 Task: Create a new event for a project retrospective meeting on the 9th at 10 AM.
Action: Mouse moved to (47, 73)
Screenshot: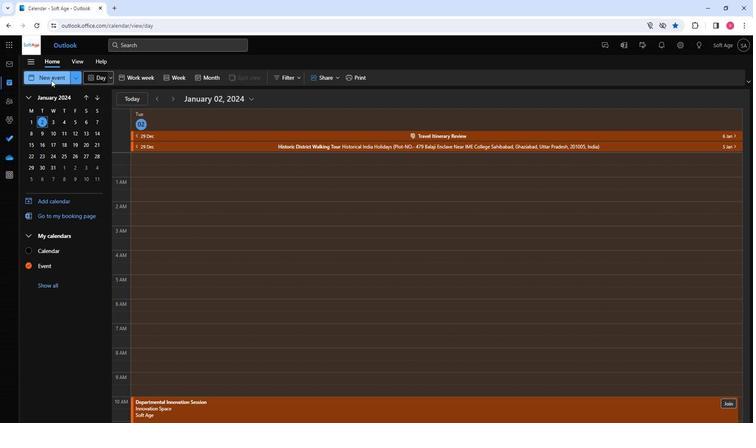 
Action: Mouse pressed left at (47, 73)
Screenshot: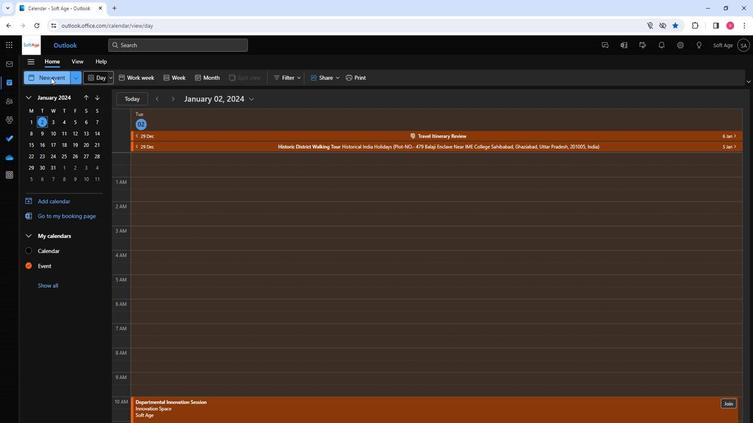 
Action: Key pressed <Key.shift>Project<Key.space><Key.shift><Key.shift><Key.shift><Key.shift><Key.shift><Key.shift><Key.shift><Key.shift><Key.shift><Key.shift><Key.shift><Key.shift><Key.shift><Key.shift><Key.shift><Key.shift><Key.shift><Key.shift>Retrospective<Key.space><Key.shift>Meeting
Screenshot: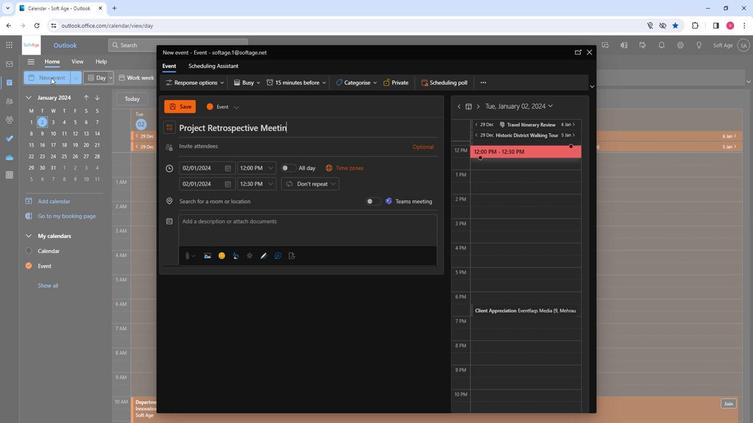 
Action: Mouse moved to (199, 143)
Screenshot: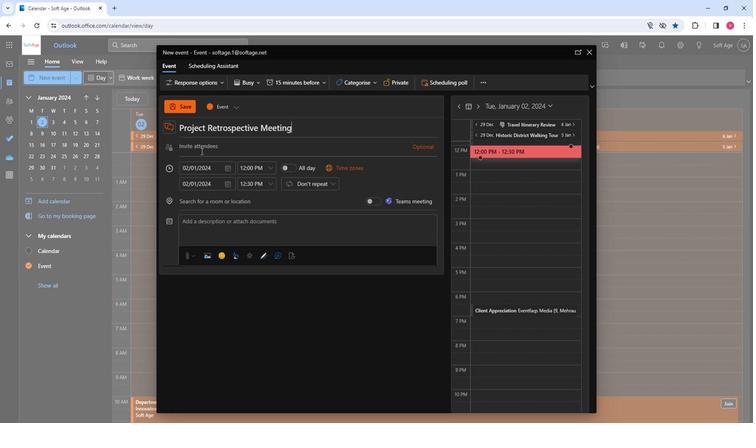 
Action: Mouse pressed left at (199, 143)
Screenshot: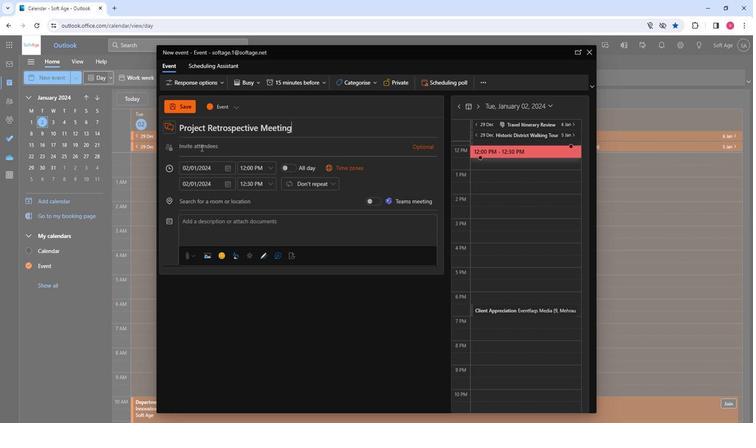 
Action: Key pressed softa
Screenshot: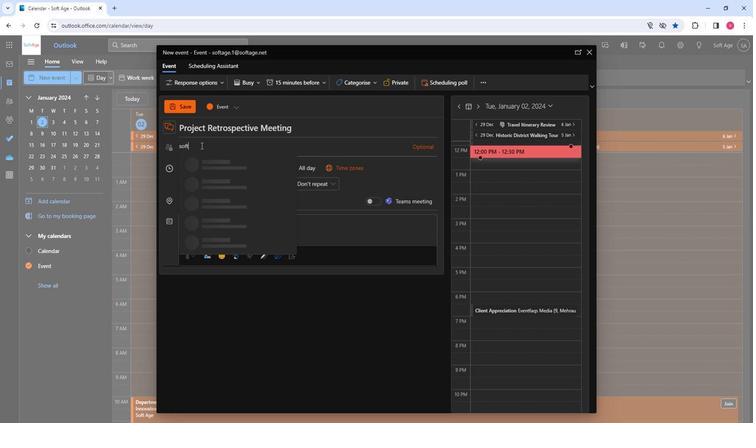 
Action: Mouse moved to (219, 206)
Screenshot: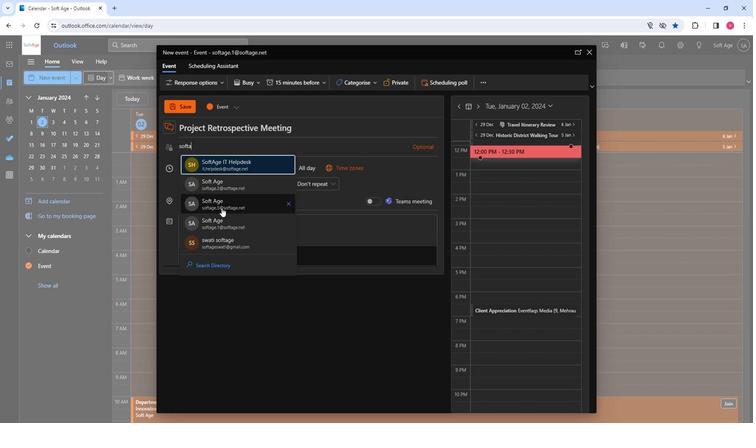 
Action: Mouse pressed left at (219, 206)
Screenshot: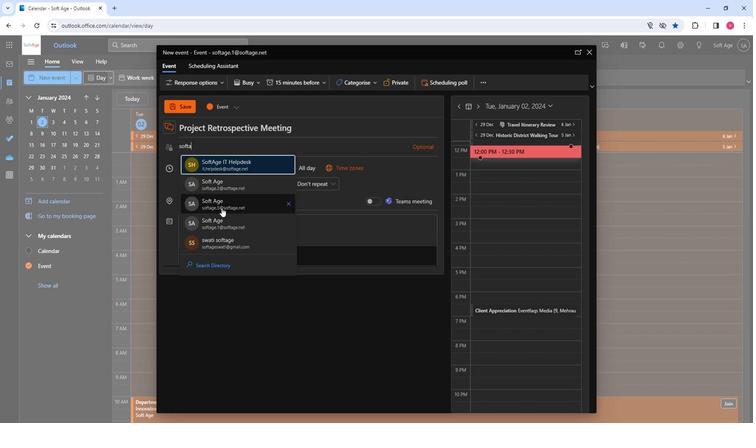 
Action: Key pressed so
Screenshot: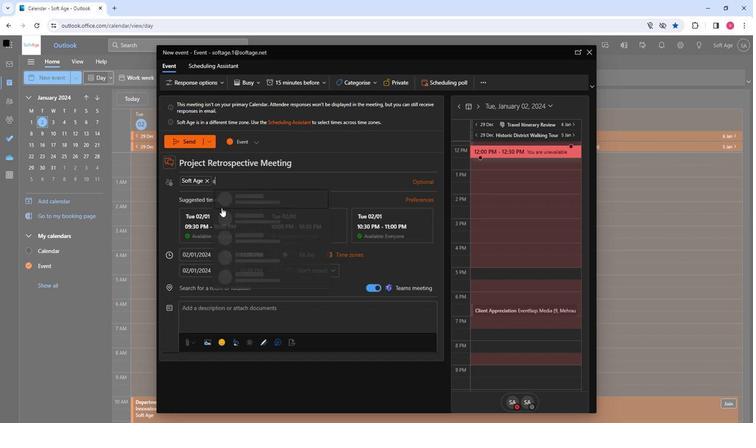 
Action: Mouse moved to (249, 221)
Screenshot: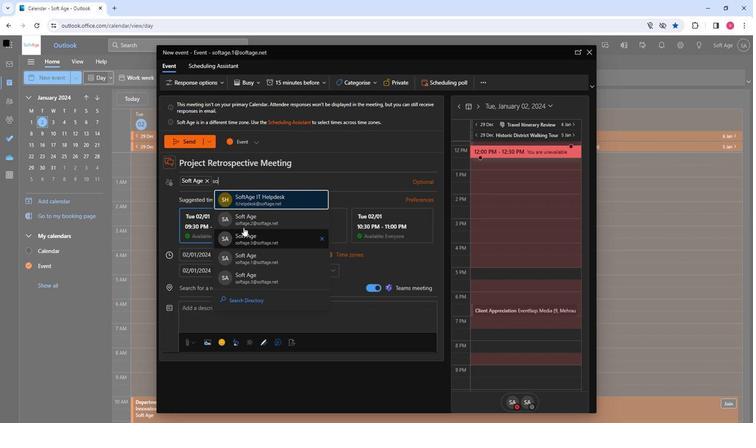 
Action: Mouse pressed left at (249, 221)
Screenshot: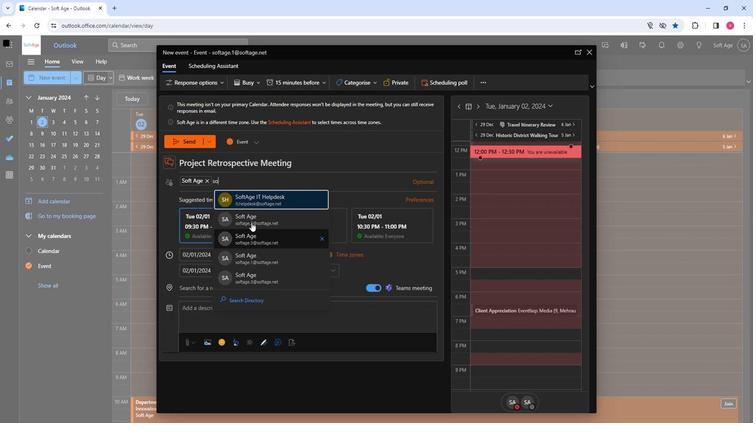 
Action: Key pressed so
Screenshot: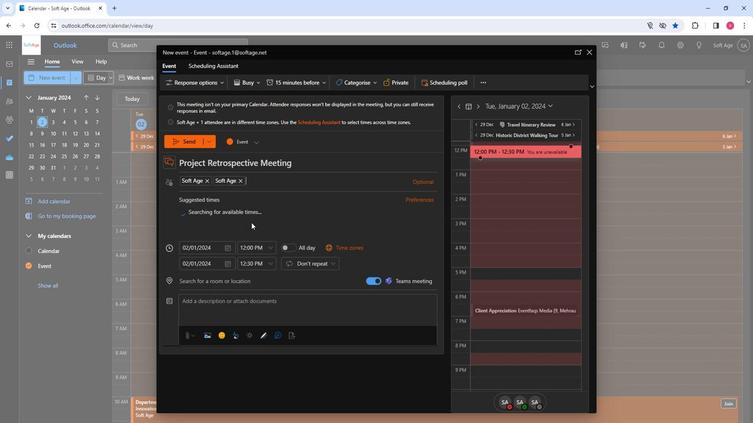 
Action: Mouse moved to (294, 253)
Screenshot: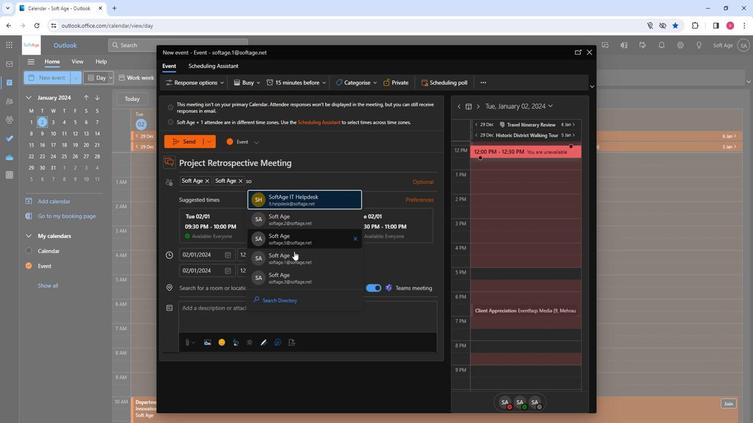 
Action: Mouse scrolled (294, 252) with delta (0, 0)
Screenshot: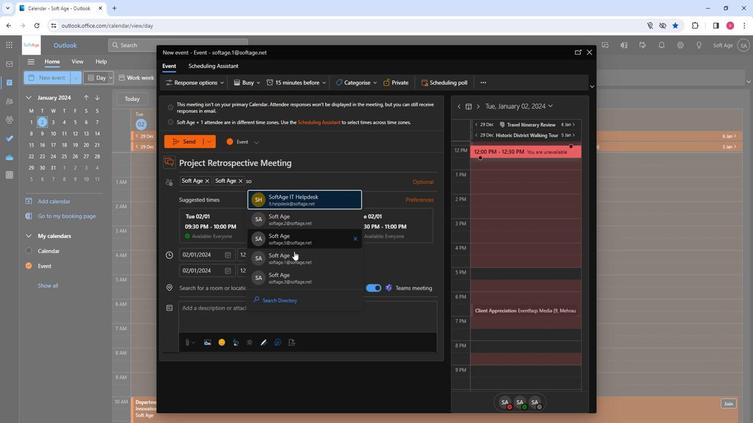 
Action: Mouse moved to (296, 255)
Screenshot: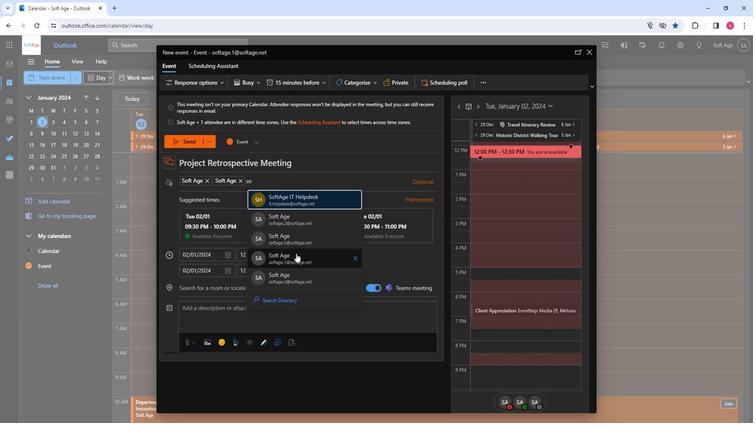 
Action: Mouse scrolled (296, 254) with delta (0, 0)
Screenshot: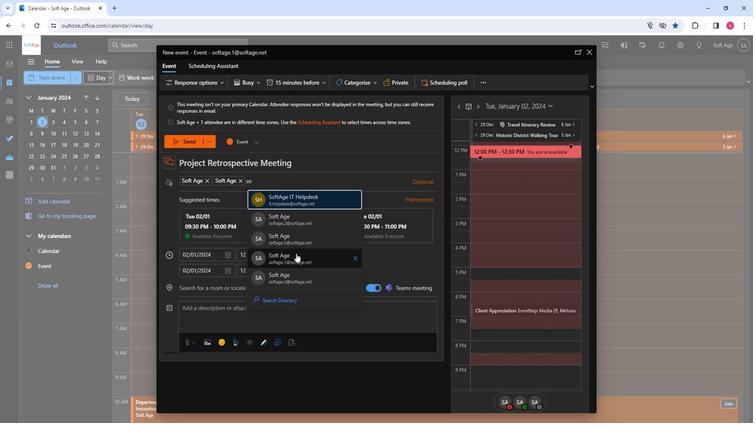
Action: Mouse moved to (289, 279)
Screenshot: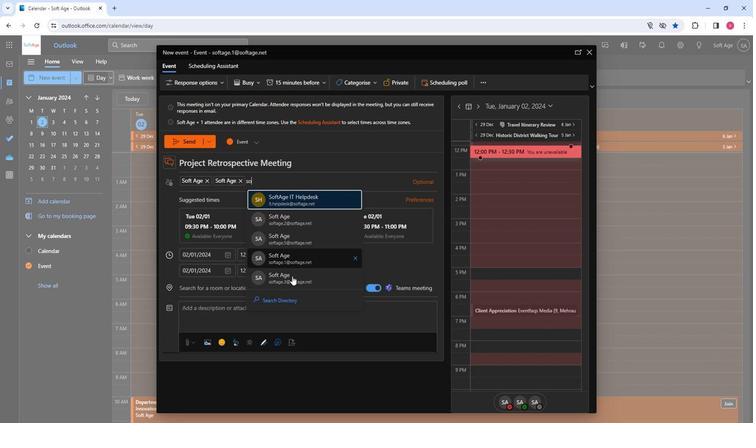 
Action: Mouse pressed left at (289, 279)
Screenshot: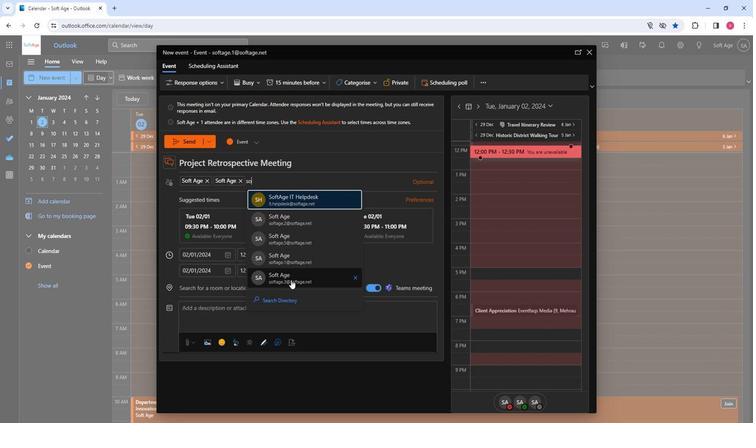 
Action: Mouse moved to (289, 279)
Screenshot: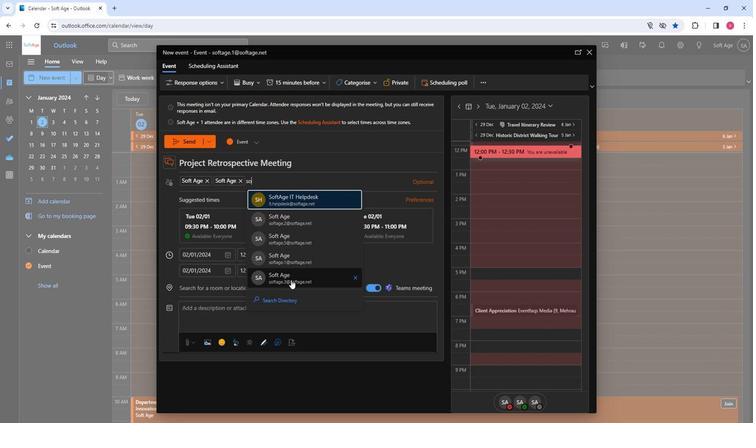 
Action: Key pressed so
Screenshot: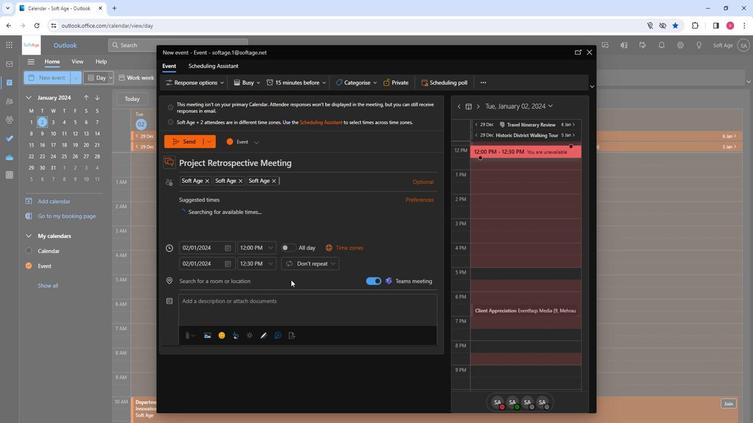 
Action: Mouse moved to (329, 256)
Screenshot: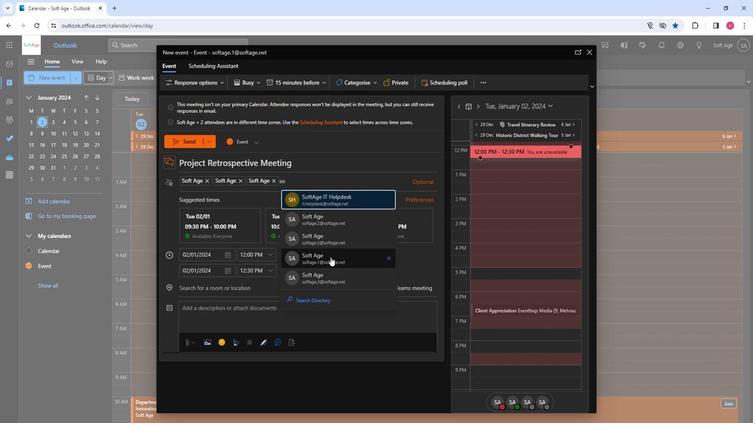 
Action: Mouse pressed left at (329, 256)
Screenshot: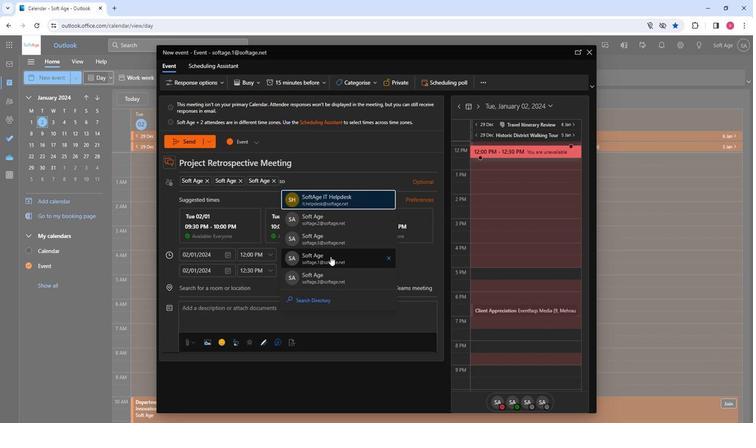 
Action: Mouse moved to (229, 254)
Screenshot: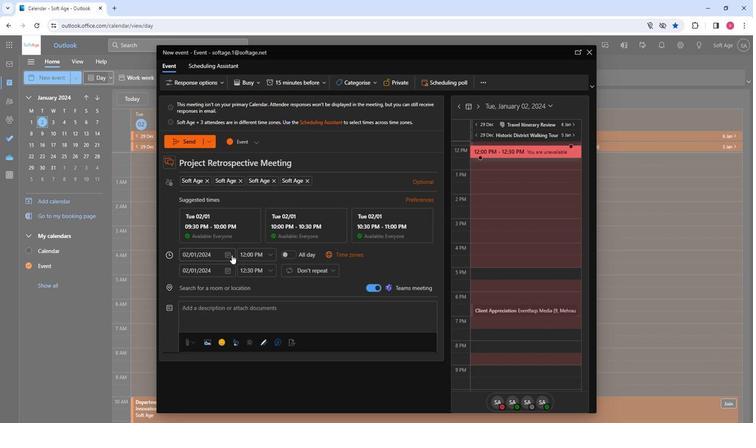 
Action: Mouse pressed left at (229, 254)
Screenshot: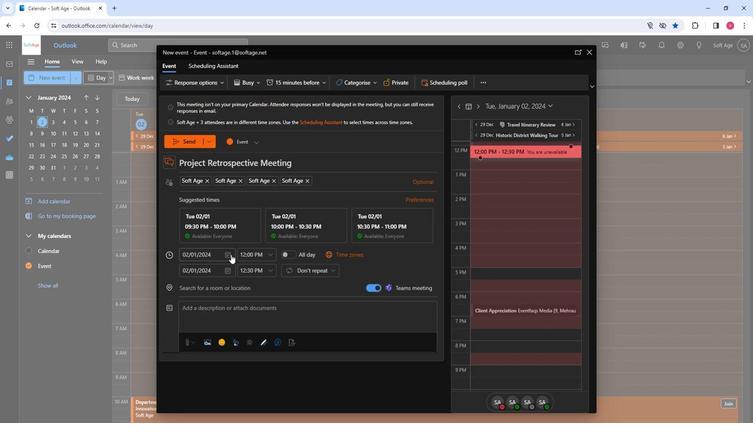 
Action: Mouse moved to (199, 307)
Screenshot: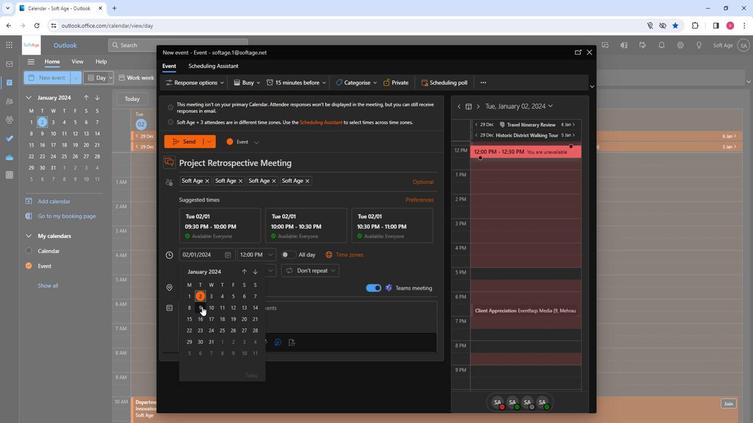 
Action: Mouse pressed left at (199, 307)
Screenshot: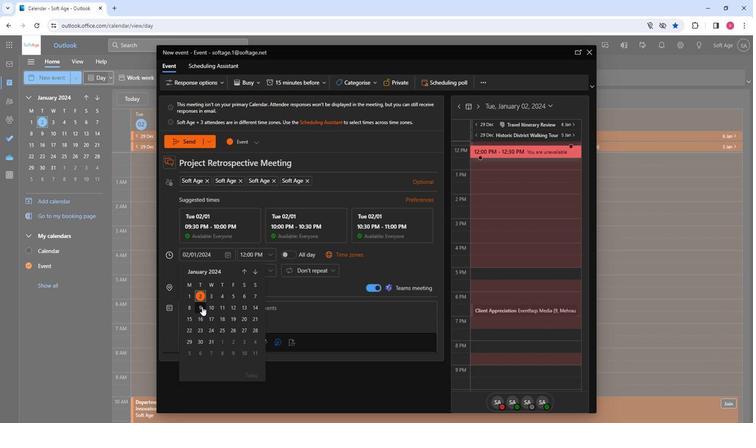 
Action: Mouse moved to (271, 255)
Screenshot: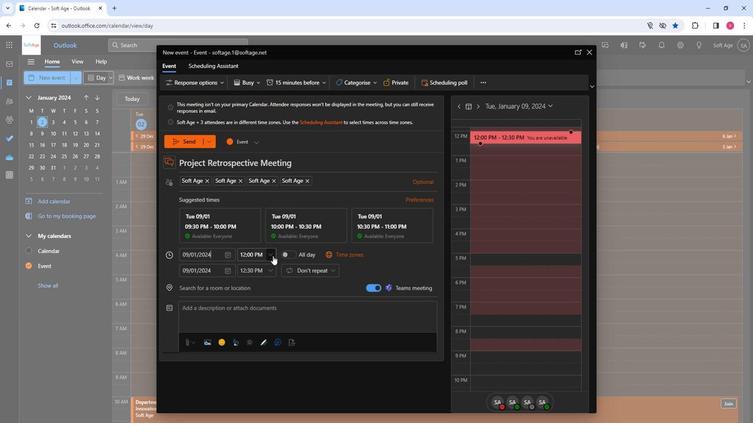 
Action: Mouse pressed left at (271, 255)
Screenshot: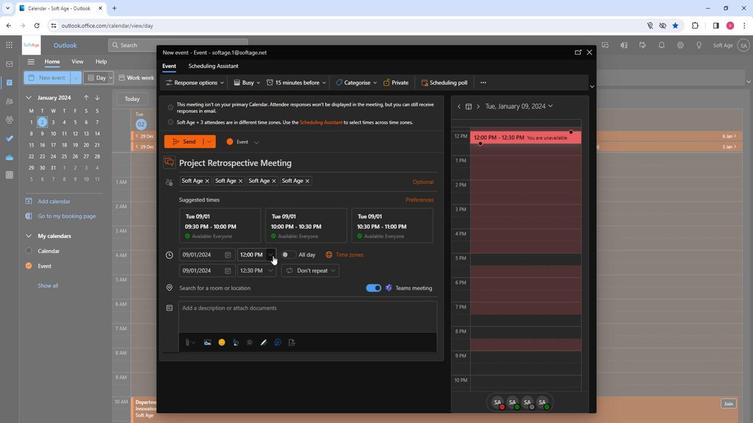 
Action: Mouse moved to (254, 293)
Screenshot: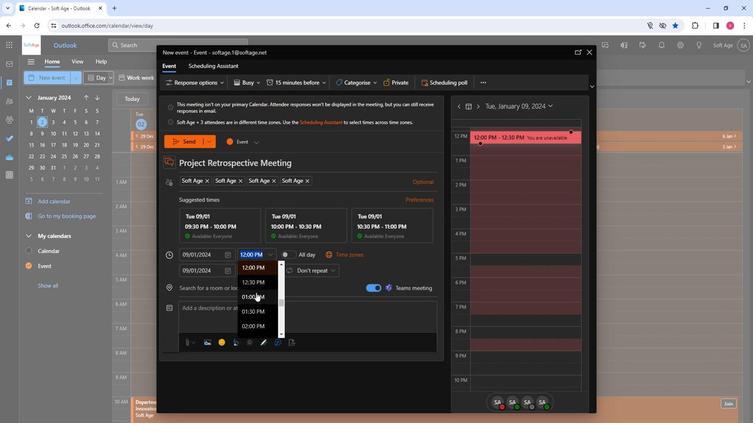 
Action: Mouse scrolled (254, 292) with delta (0, 0)
Screenshot: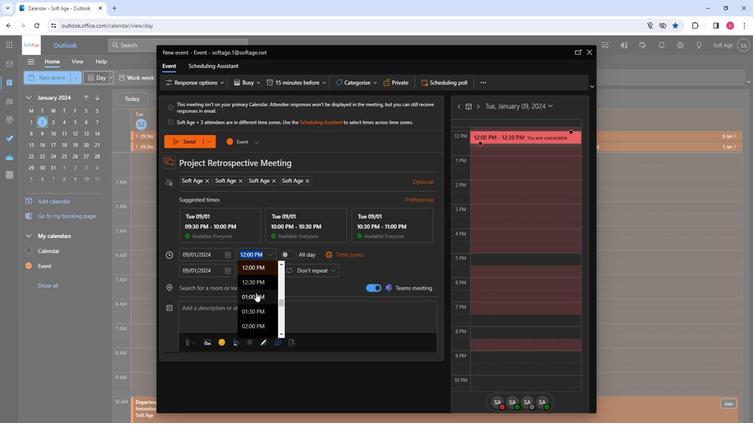 
Action: Mouse moved to (254, 293)
Screenshot: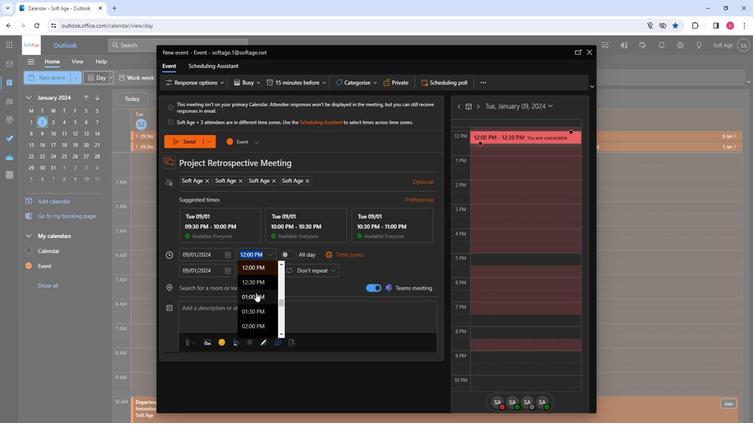 
Action: Mouse scrolled (254, 292) with delta (0, 0)
Screenshot: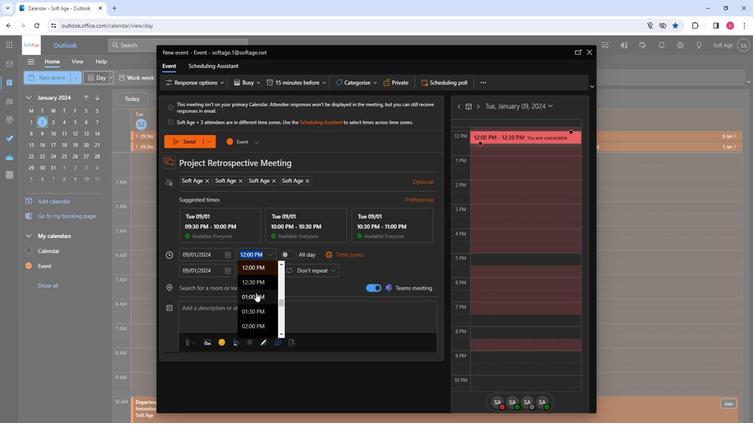 
Action: Mouse moved to (256, 291)
Screenshot: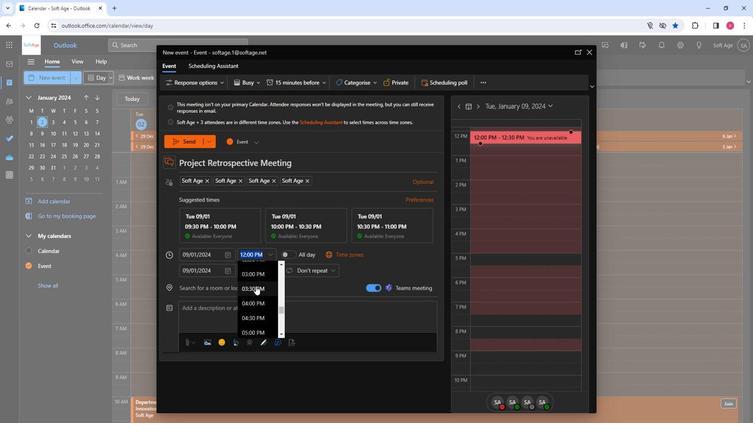 
Action: Mouse scrolled (256, 290) with delta (0, 0)
Screenshot: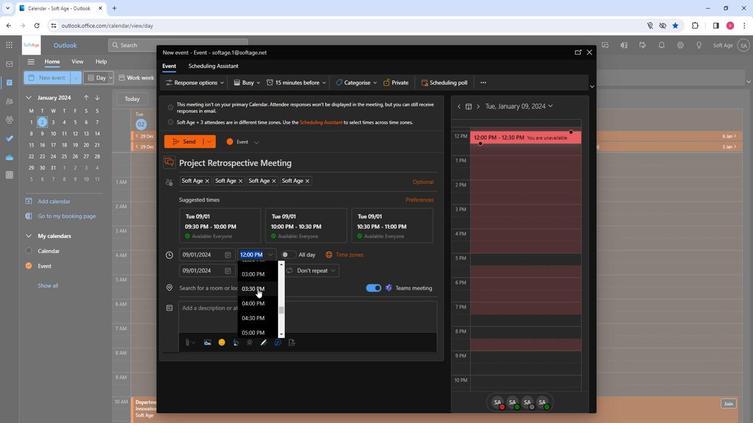 
Action: Mouse scrolled (256, 290) with delta (0, 0)
Screenshot: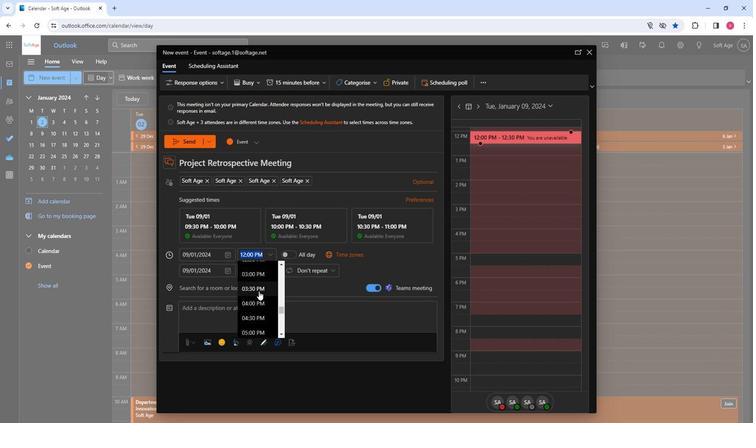 
Action: Mouse moved to (256, 291)
Screenshot: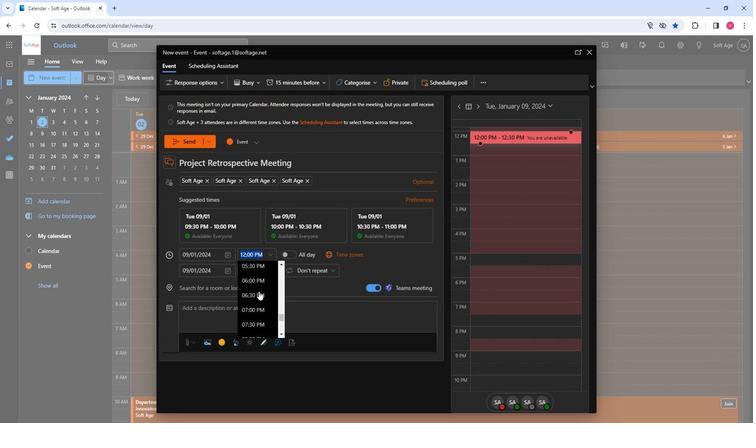 
Action: Mouse scrolled (256, 292) with delta (0, 0)
Screenshot: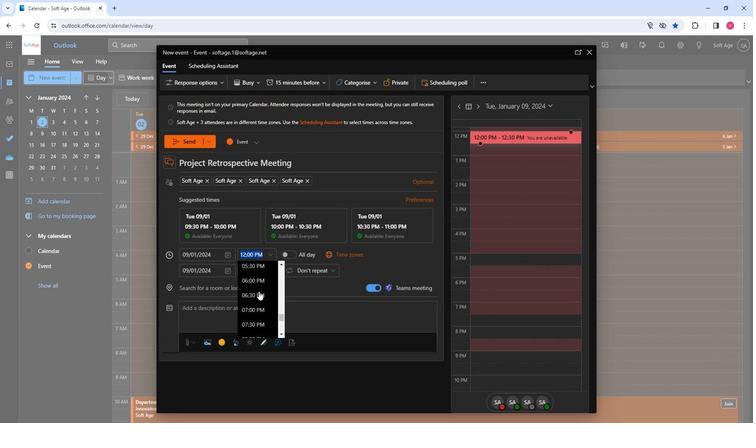 
Action: Mouse scrolled (256, 292) with delta (0, 0)
Screenshot: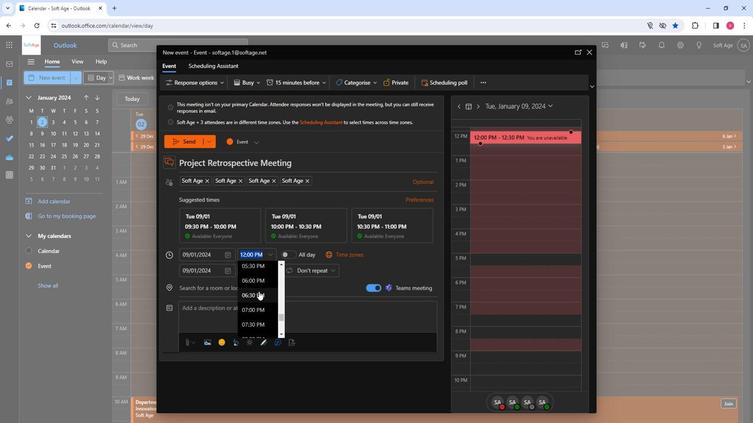 
Action: Mouse scrolled (256, 292) with delta (0, 0)
Screenshot: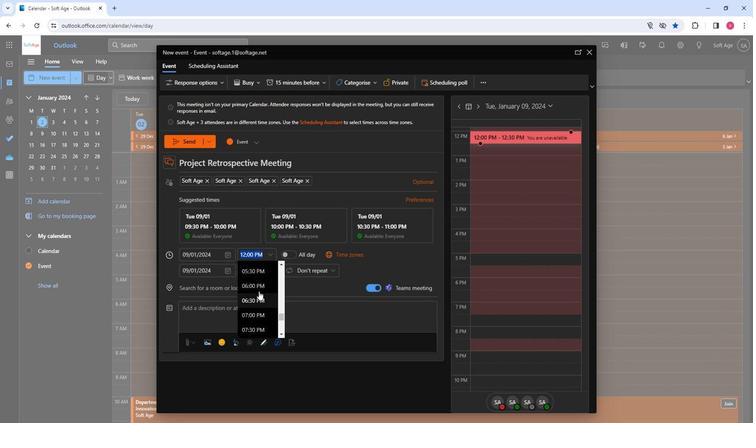 
Action: Mouse scrolled (256, 292) with delta (0, 0)
Screenshot: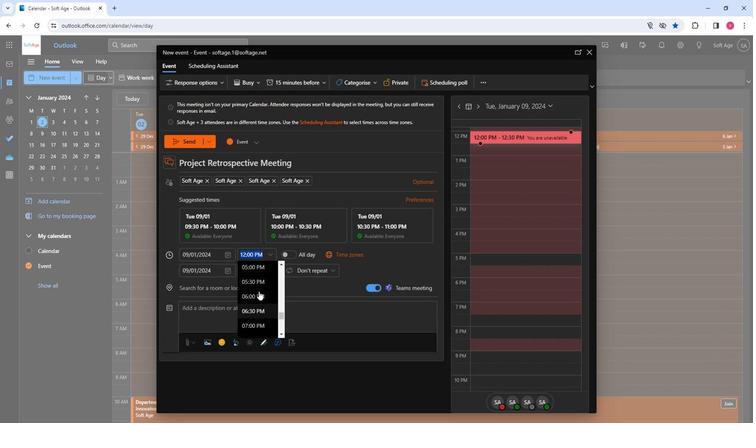 
Action: Mouse scrolled (256, 292) with delta (0, 0)
Screenshot: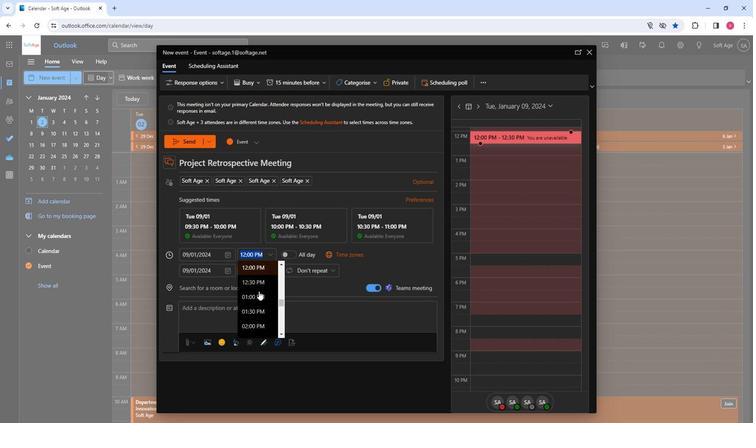 
Action: Mouse scrolled (256, 292) with delta (0, 0)
Screenshot: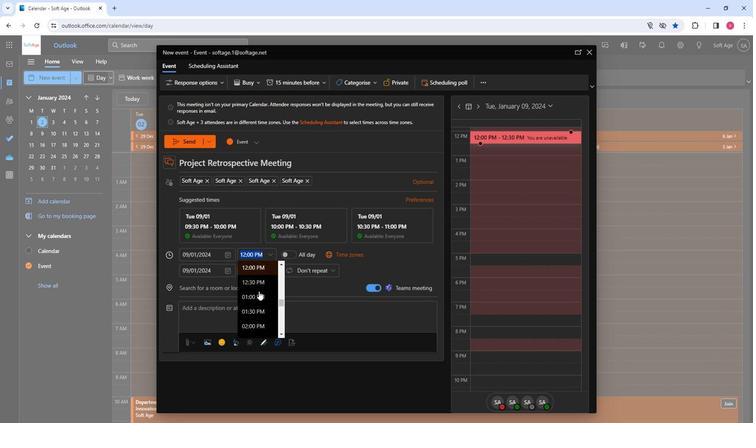 
Action: Mouse scrolled (256, 292) with delta (0, 0)
Screenshot: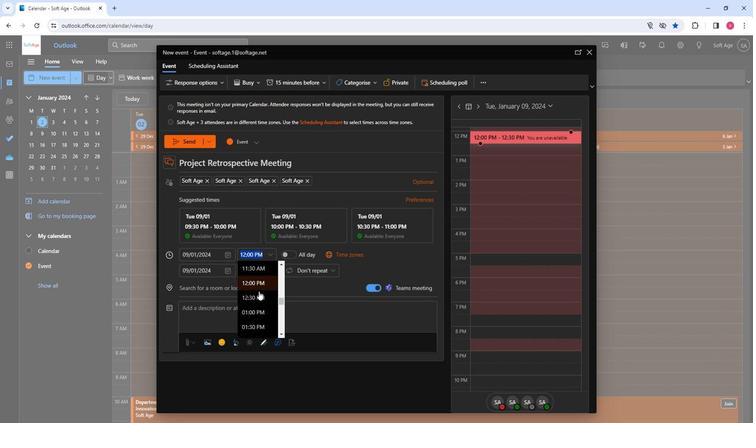 
Action: Mouse scrolled (256, 290) with delta (0, 0)
Screenshot: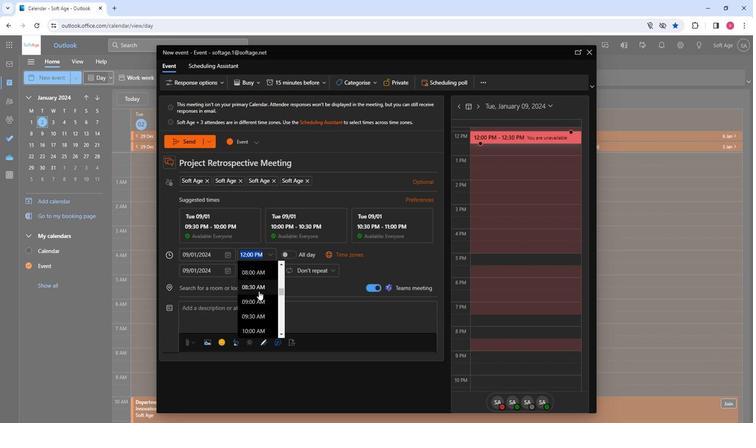 
Action: Mouse moved to (253, 287)
Screenshot: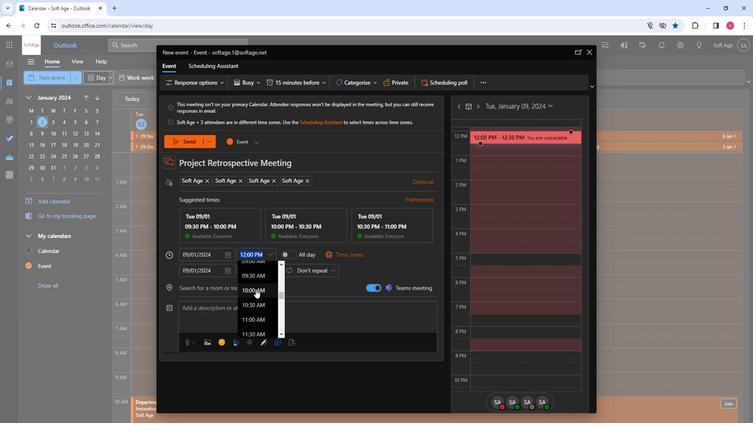 
Action: Mouse pressed left at (253, 287)
Screenshot: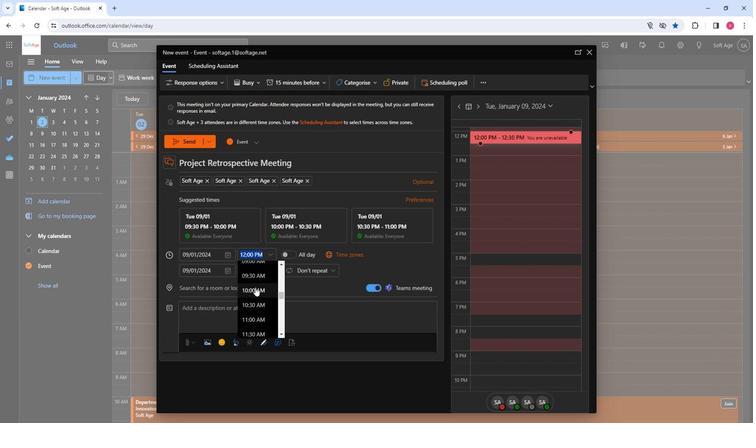 
Action: Mouse moved to (203, 289)
Screenshot: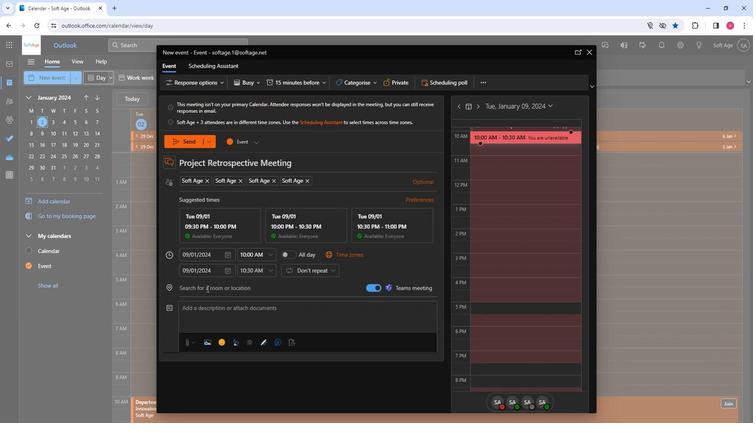 
Action: Mouse pressed left at (203, 289)
Screenshot: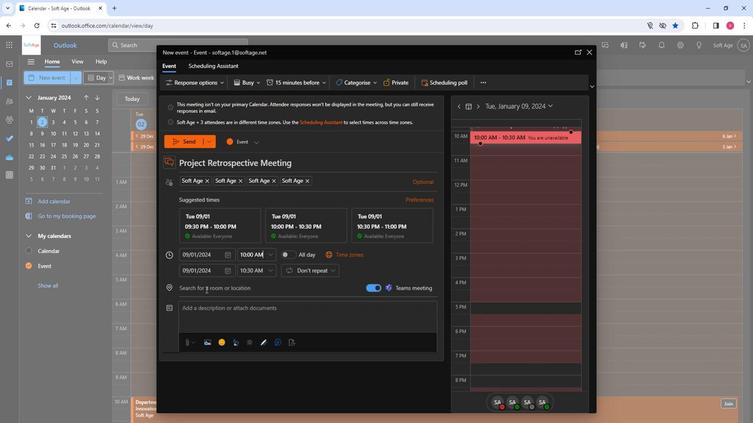 
Action: Key pressed meet<Key.backspace><Key.backspace><Key.backspace><Key.backspace><Key.backspace><Key.backspace><Key.backspace><Key.backspace><Key.backspace><Key.backspace><Key.backspace><Key.backspace>projec<Key.backspace><Key.backspace><Key.backspace><Key.backspace><Key.backspace><Key.backspace><Key.backspace><Key.backspace><Key.backspace><Key.backspace><Key.backspace><Key.backspace><Key.backspace><Key.backspace><Key.backspace><Key.backspace><Key.backspace>con
Screenshot: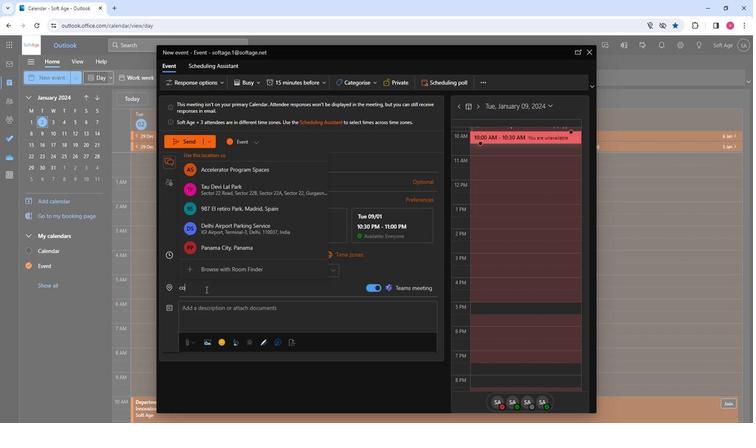 
Action: Mouse moved to (211, 170)
Screenshot: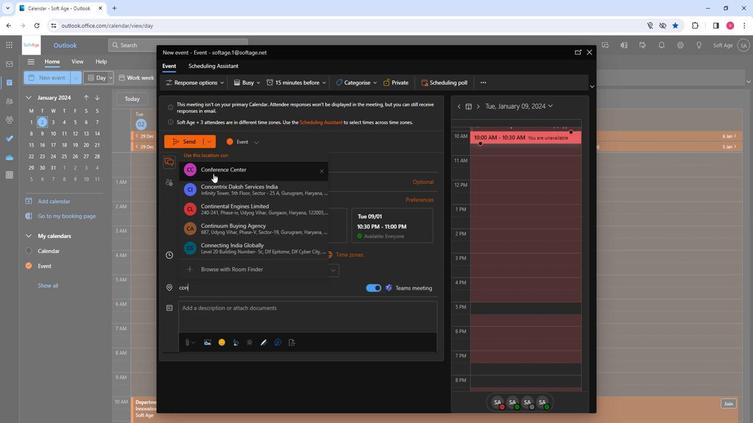 
Action: Mouse pressed left at (211, 170)
Screenshot: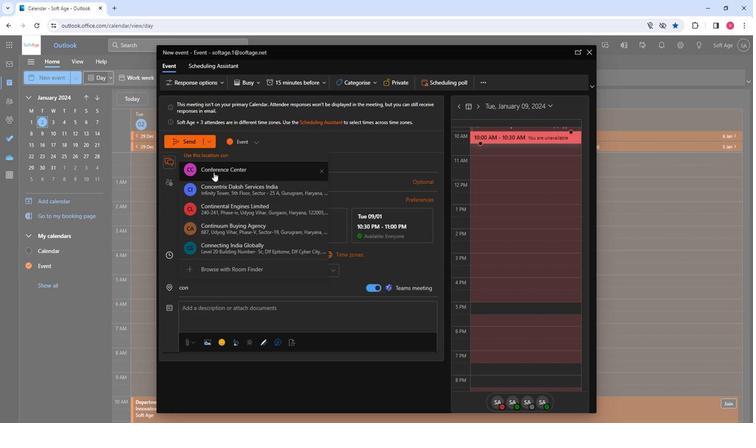 
Action: Mouse moved to (203, 306)
Screenshot: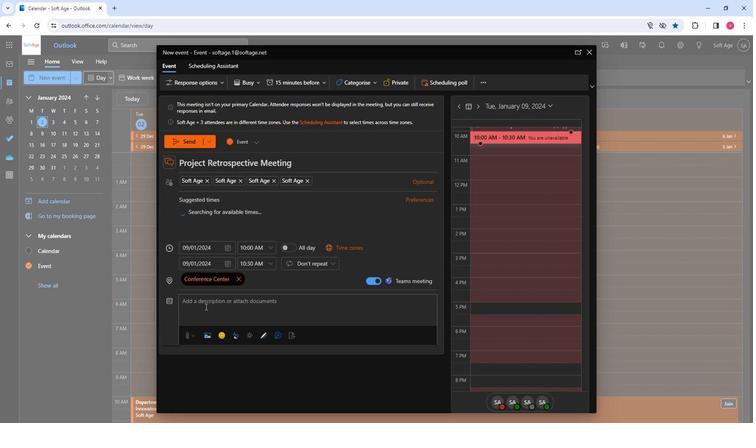 
Action: Mouse pressed left at (203, 306)
Screenshot: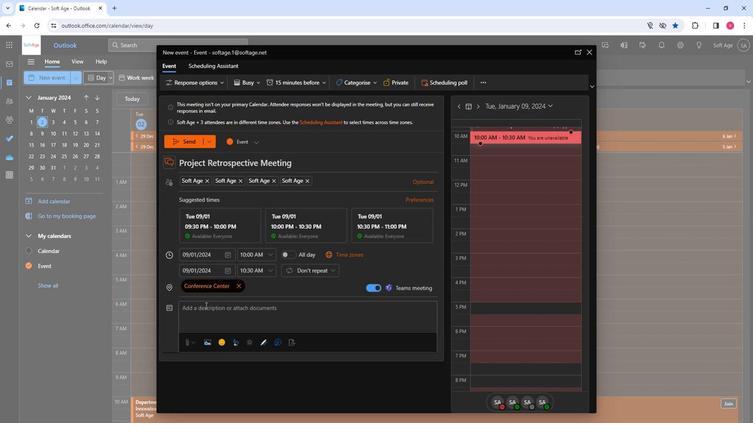 
Action: Mouse moved to (203, 305)
Screenshot: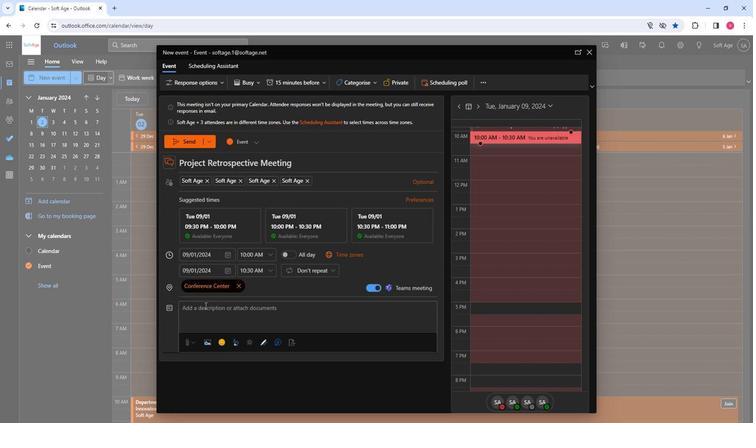 
Action: Key pressed <Key.shift>Reflect<Key.space>and<Key.space>improve<Key.space><Key.backspace><Key.shift>!<Key.space><Key.shift><Key.shift><Key.shift><Key.shift><Key.shift>Join<Key.space>our<Key.space>po<Key.backspace>roject<Key.space>retrospective<Key.space>meeting.<Key.space><Key.shift>Evaluate<Key.space>successes,<Key.space>challenges,<Key.space>and<Key.space>collaborate<Key.space>on<Key.space>lessons<Key.space>learned.<Key.space><Key.shift>Let's<Key.space>shape<Key.space>a<Key.space>more<Key.space>successs<Key.backspace>ful<Key.space>future<Key.space>together.
Screenshot: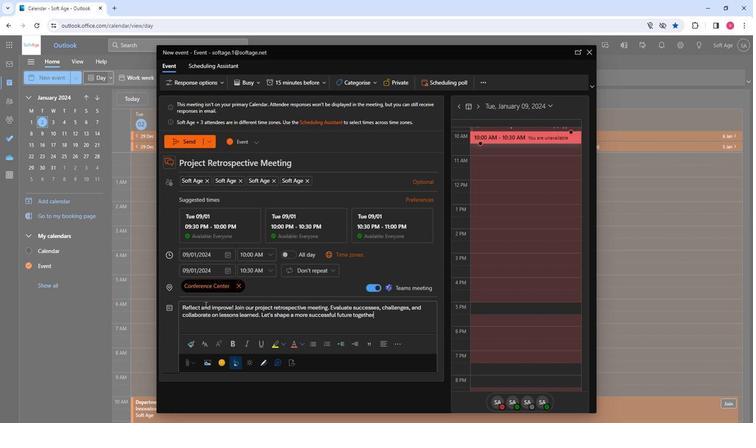 
Action: Mouse moved to (217, 309)
Screenshot: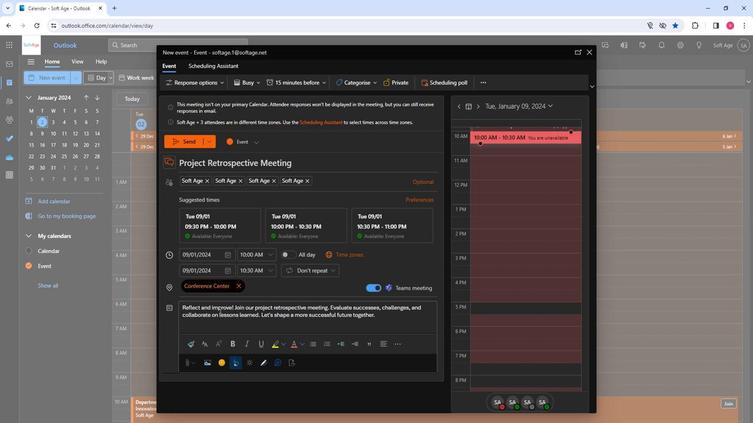 
Action: Mouse pressed left at (217, 309)
Screenshot: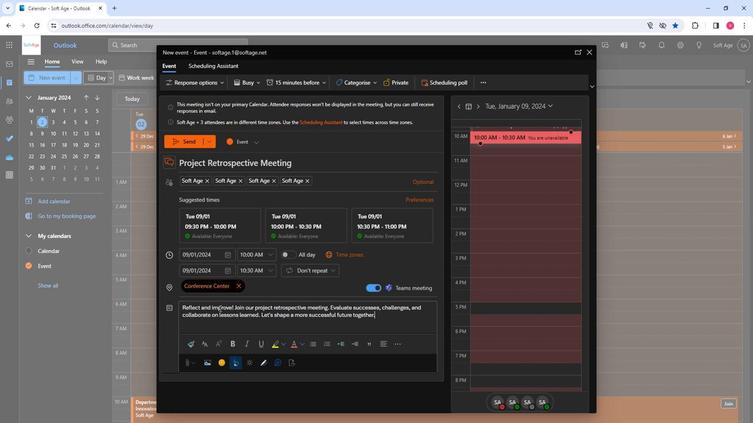 
Action: Mouse pressed left at (217, 309)
Screenshot: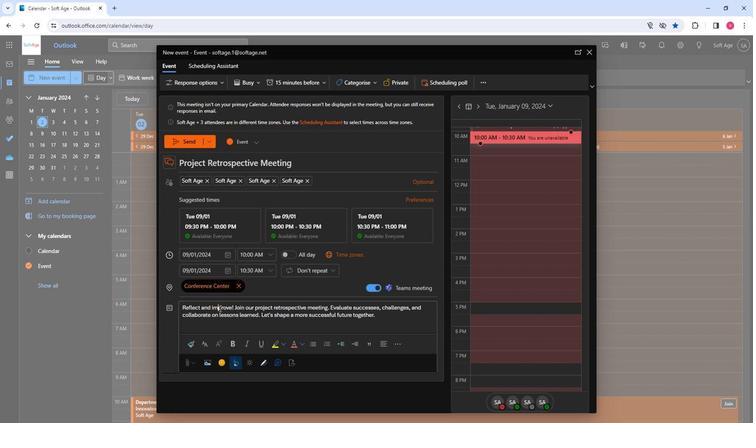 
Action: Mouse pressed left at (217, 309)
Screenshot: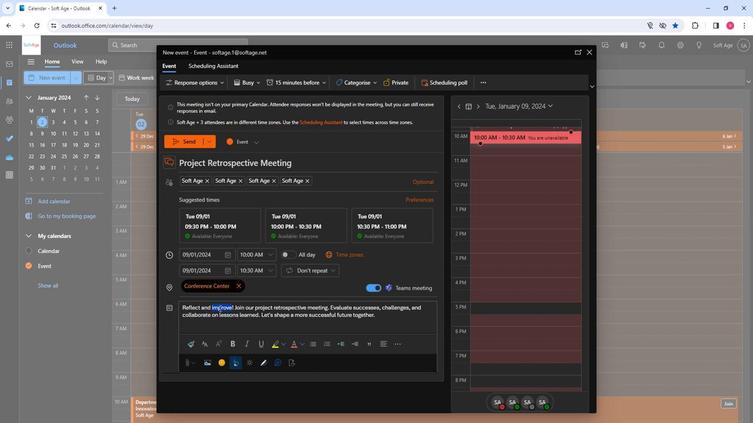 
Action: Mouse moved to (368, 344)
Screenshot: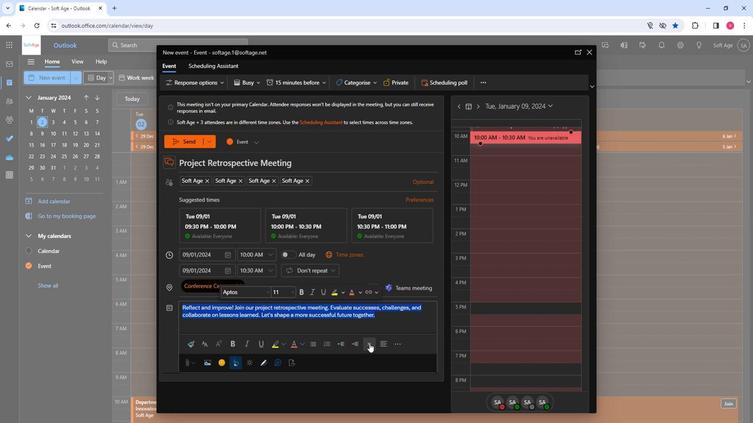 
Action: Mouse pressed left at (368, 344)
Screenshot: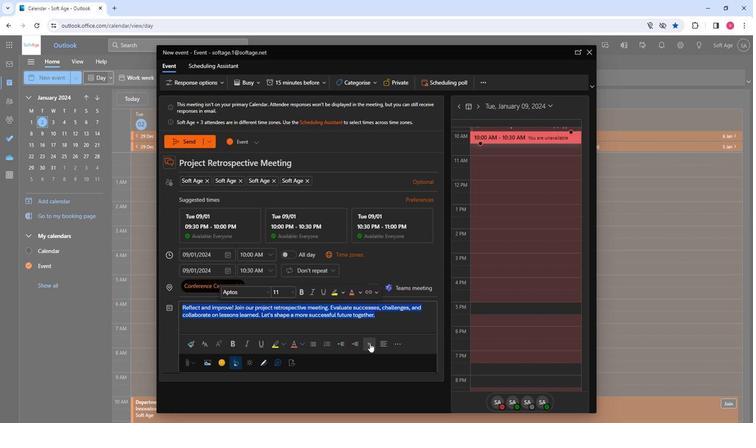 
Action: Mouse moved to (209, 352)
Screenshot: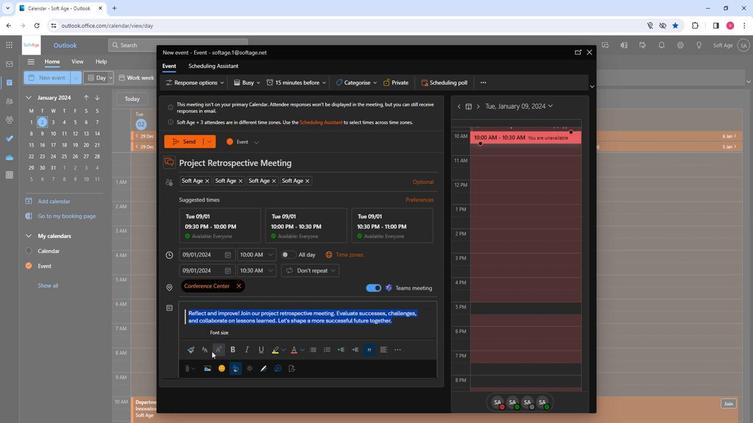 
Action: Mouse pressed left at (209, 352)
Screenshot: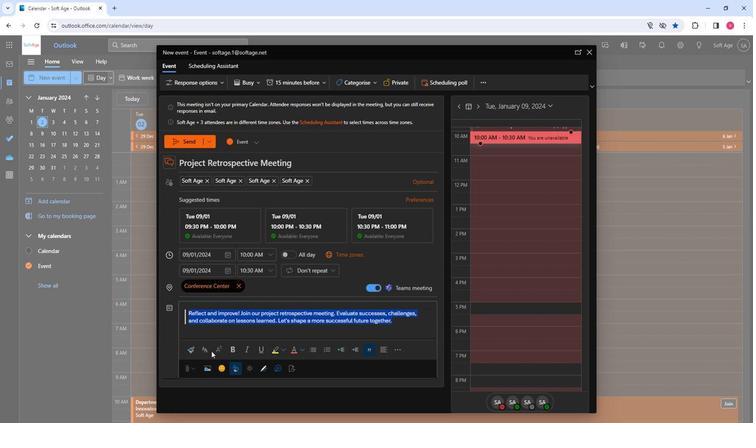 
Action: Mouse moved to (206, 350)
Screenshot: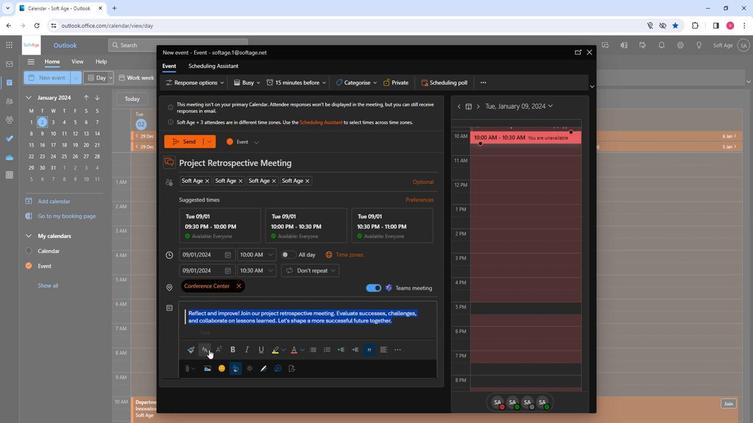 
Action: Mouse pressed left at (206, 350)
Screenshot: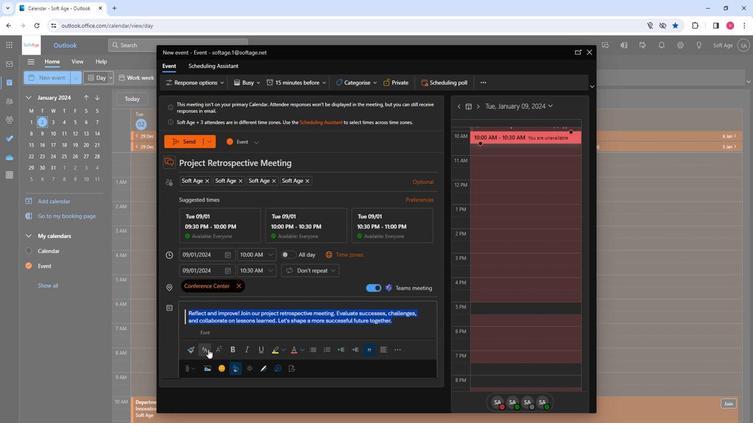 
Action: Mouse moved to (227, 296)
Screenshot: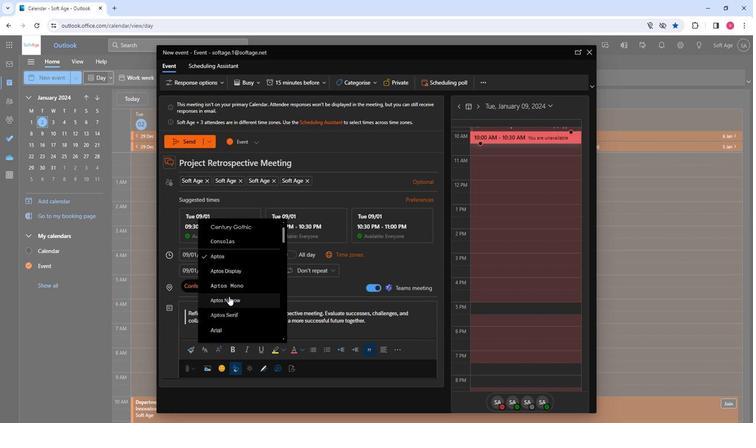 
Action: Mouse scrolled (227, 296) with delta (0, 0)
Screenshot: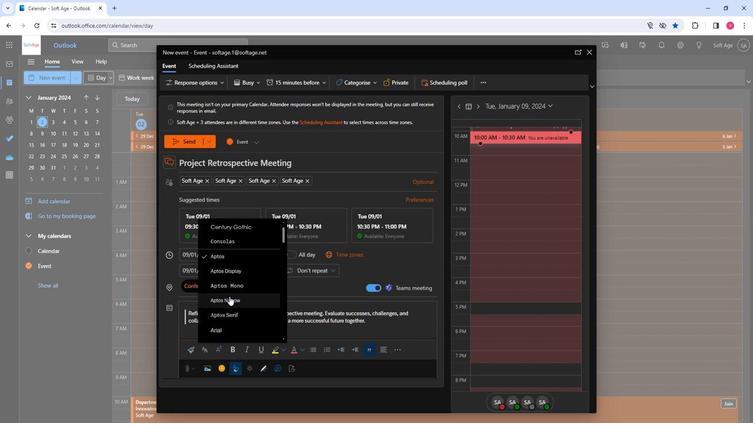 
Action: Mouse scrolled (227, 296) with delta (0, 0)
Screenshot: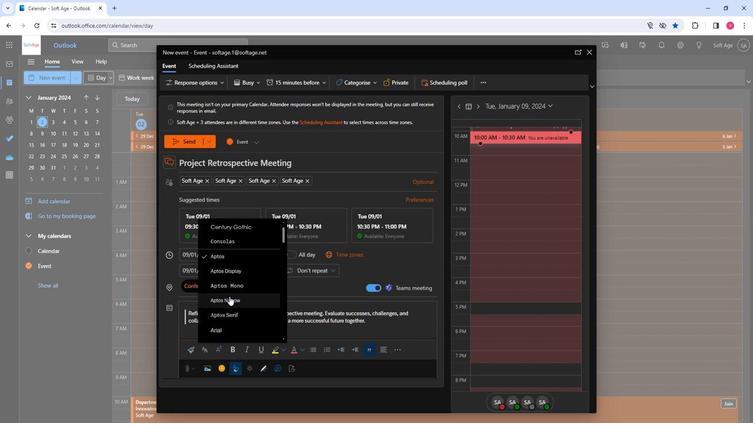 
Action: Mouse moved to (231, 307)
Screenshot: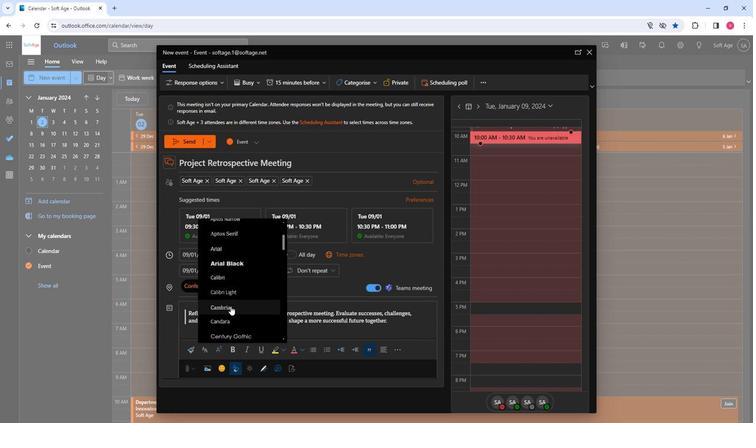 
Action: Mouse scrolled (231, 306) with delta (0, 0)
Screenshot: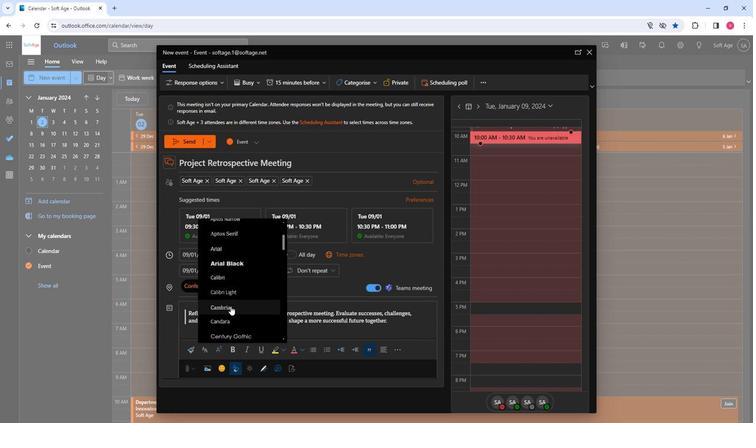 
Action: Mouse moved to (239, 310)
Screenshot: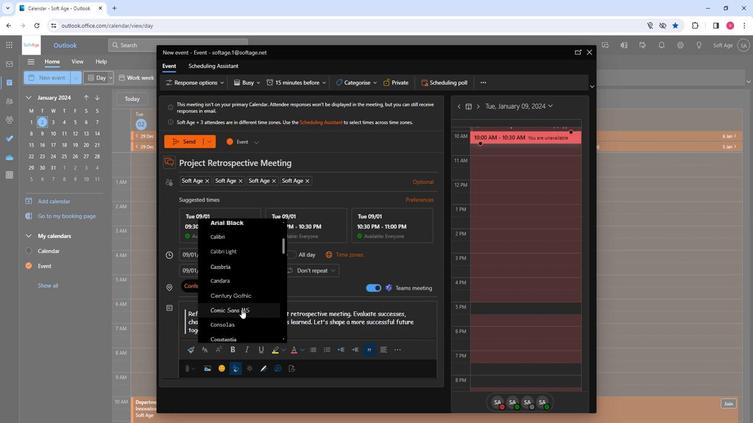 
Action: Mouse pressed left at (239, 310)
Screenshot: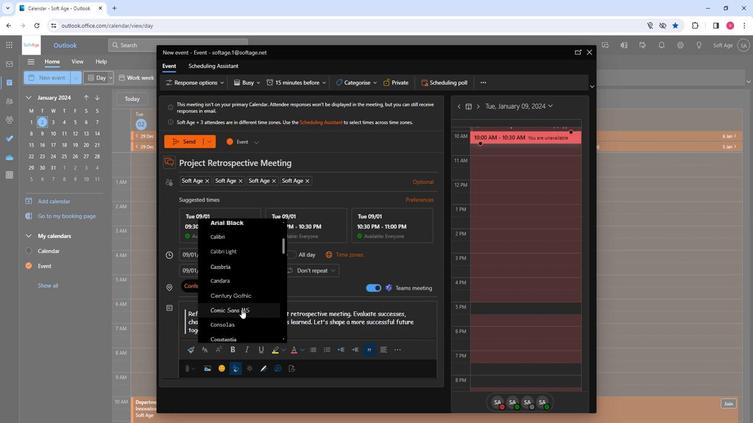 
Action: Mouse moved to (244, 353)
Screenshot: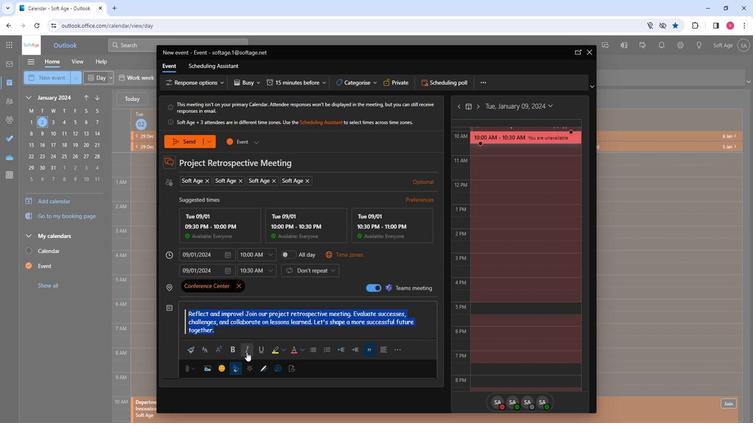 
Action: Mouse pressed left at (244, 353)
Screenshot: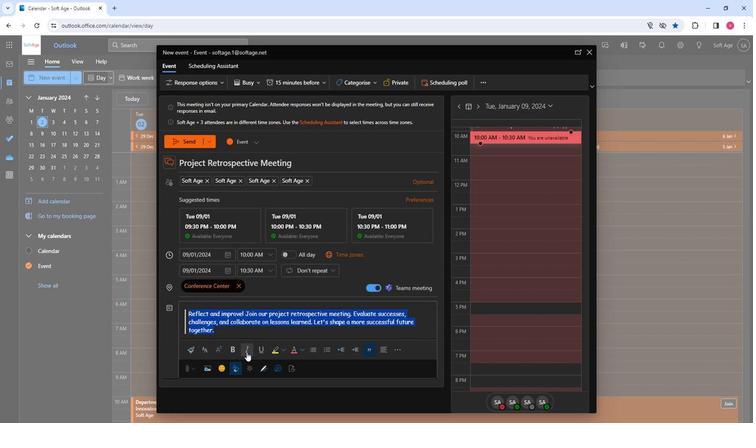 
Action: Mouse moved to (273, 314)
Screenshot: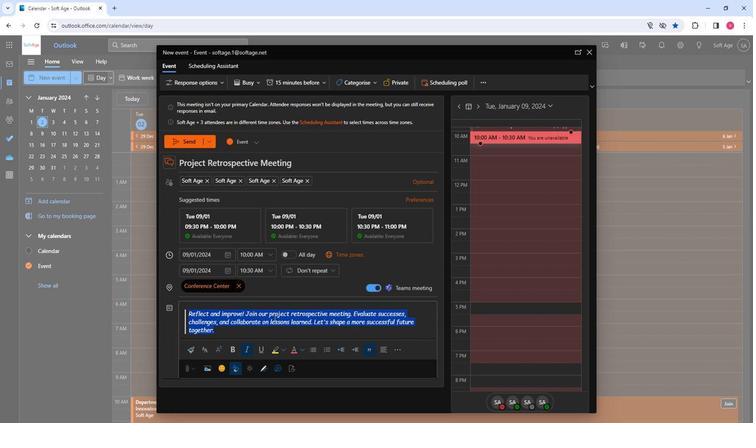 
Action: Mouse scrolled (273, 313) with delta (0, 0)
Screenshot: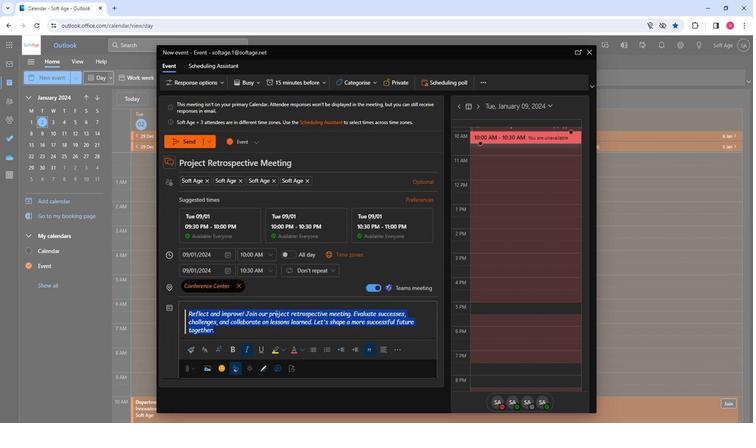 
Action: Mouse scrolled (273, 313) with delta (0, 0)
Screenshot: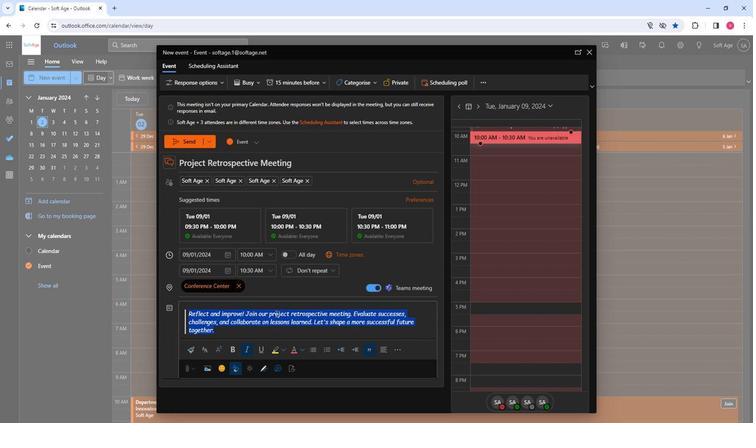 
Action: Mouse scrolled (273, 313) with delta (0, 0)
Screenshot: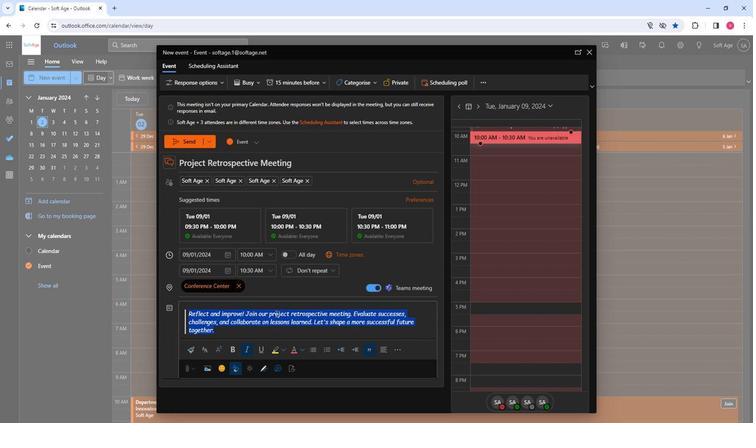 
Action: Mouse moved to (283, 351)
Screenshot: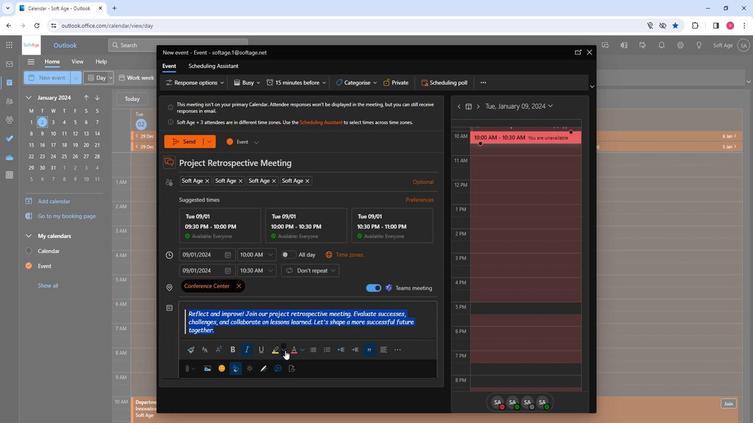 
Action: Mouse pressed left at (283, 351)
Screenshot: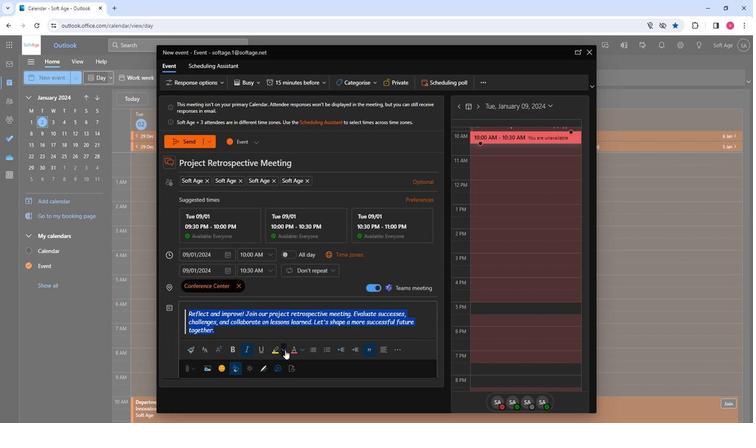 
Action: Mouse moved to (300, 380)
Screenshot: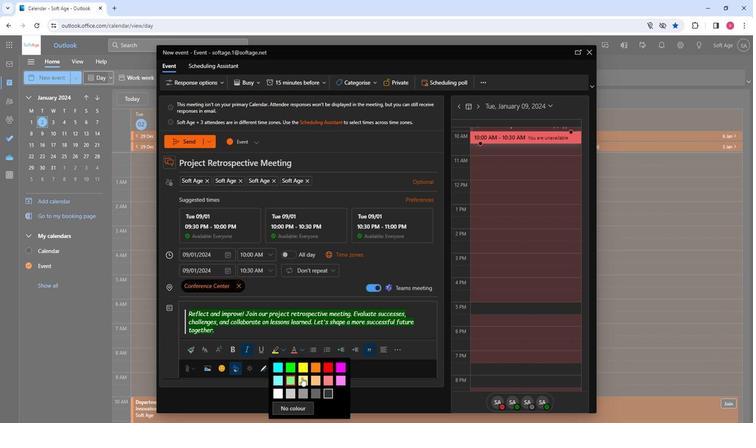 
Action: Mouse pressed left at (300, 380)
Screenshot: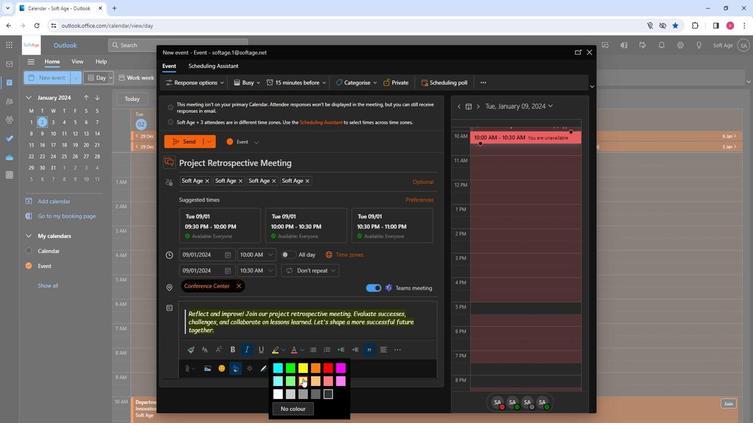 
Action: Mouse moved to (322, 330)
Screenshot: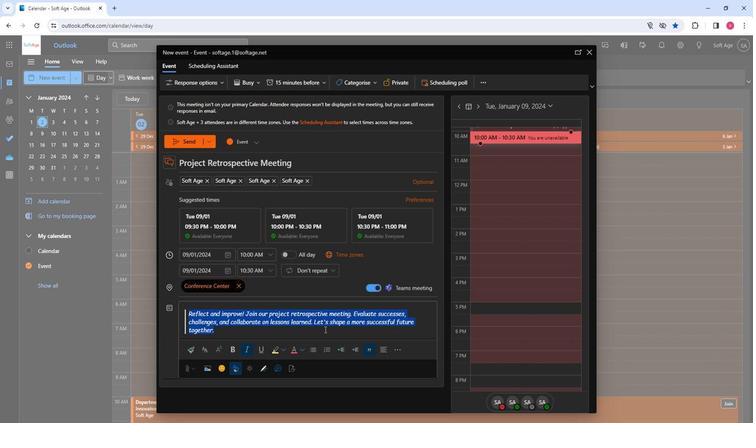 
Action: Mouse pressed left at (322, 330)
Screenshot: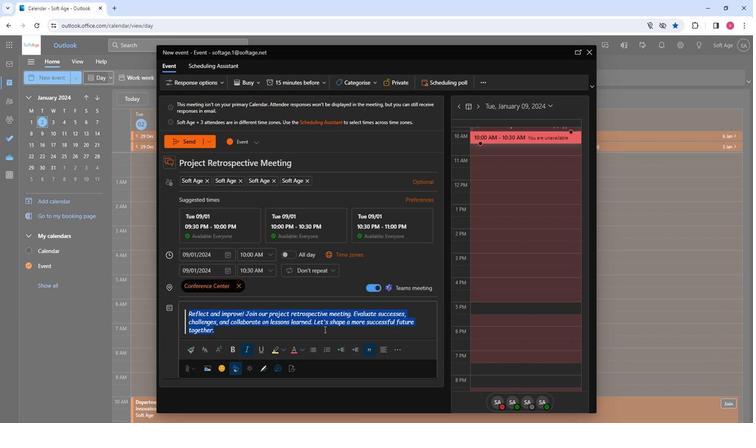 
Action: Mouse moved to (179, 138)
Screenshot: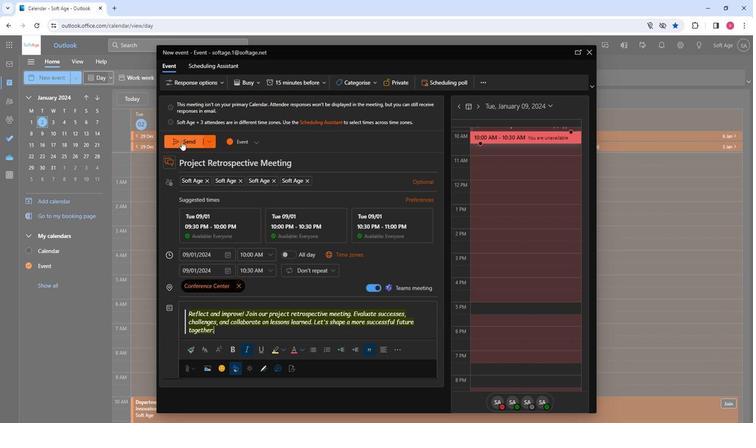 
Action: Mouse pressed left at (179, 138)
Screenshot: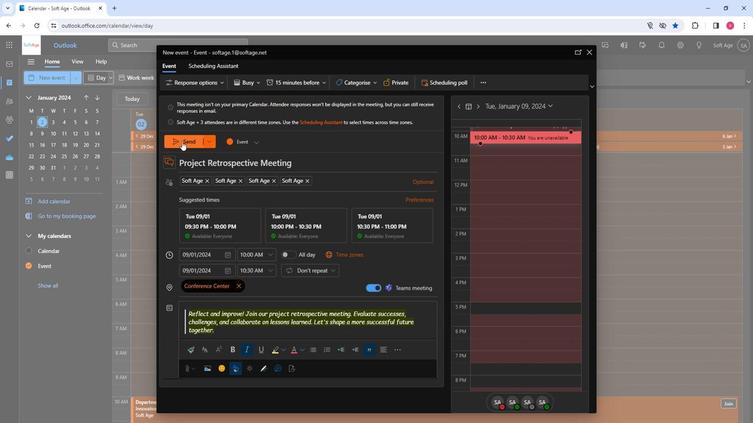 
Action: Mouse moved to (340, 294)
Screenshot: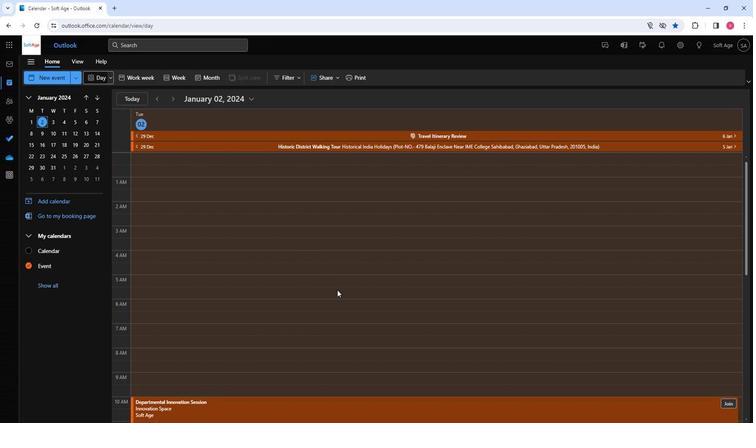 
